 Task: Sort the products in the category "Stout" by price (lowest first).
Action: Mouse moved to (797, 291)
Screenshot: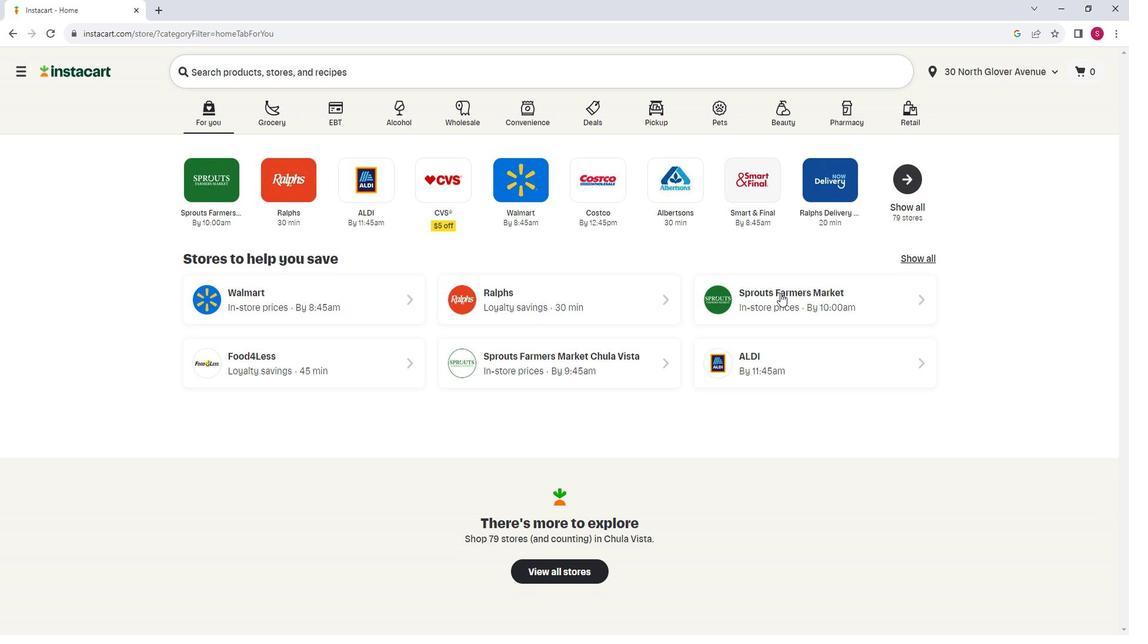 
Action: Mouse pressed left at (797, 291)
Screenshot: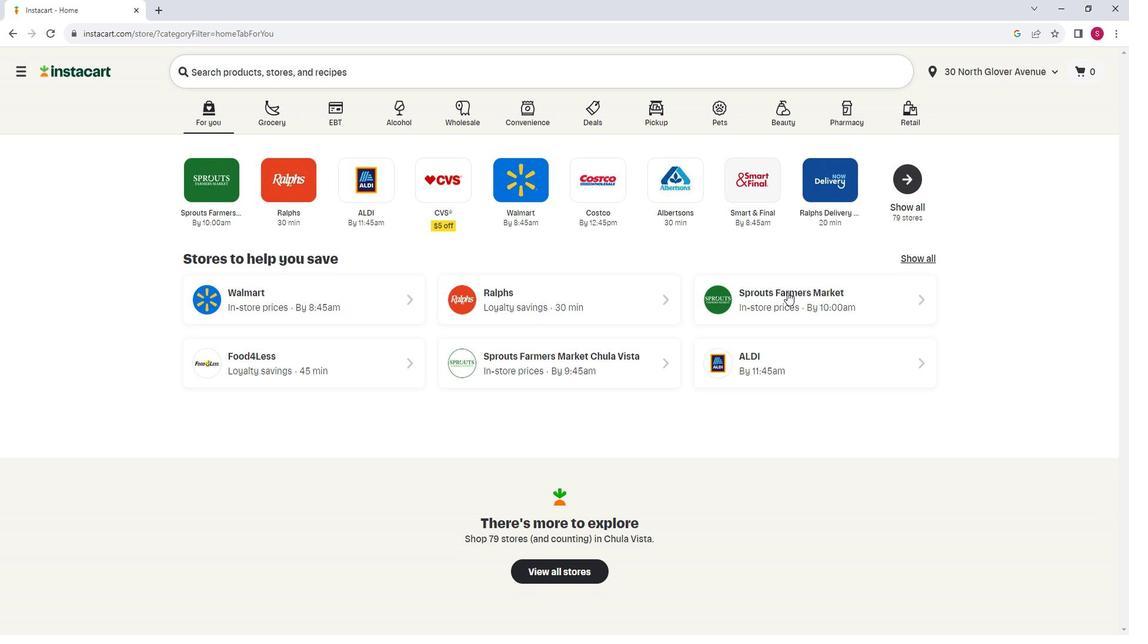 
Action: Mouse moved to (93, 364)
Screenshot: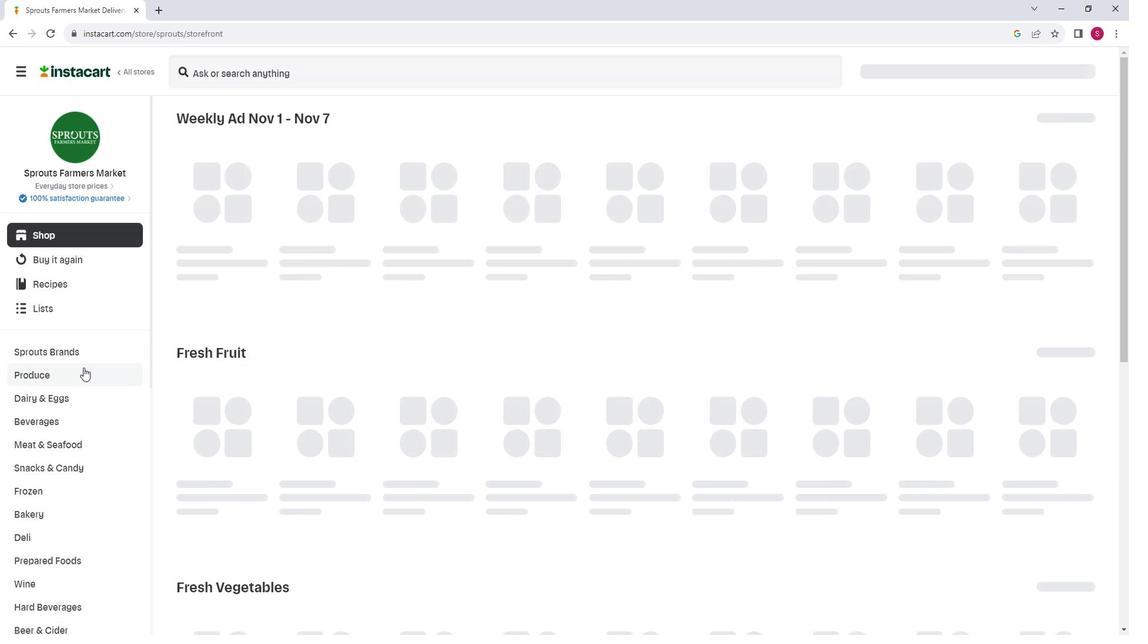 
Action: Mouse scrolled (93, 363) with delta (0, 0)
Screenshot: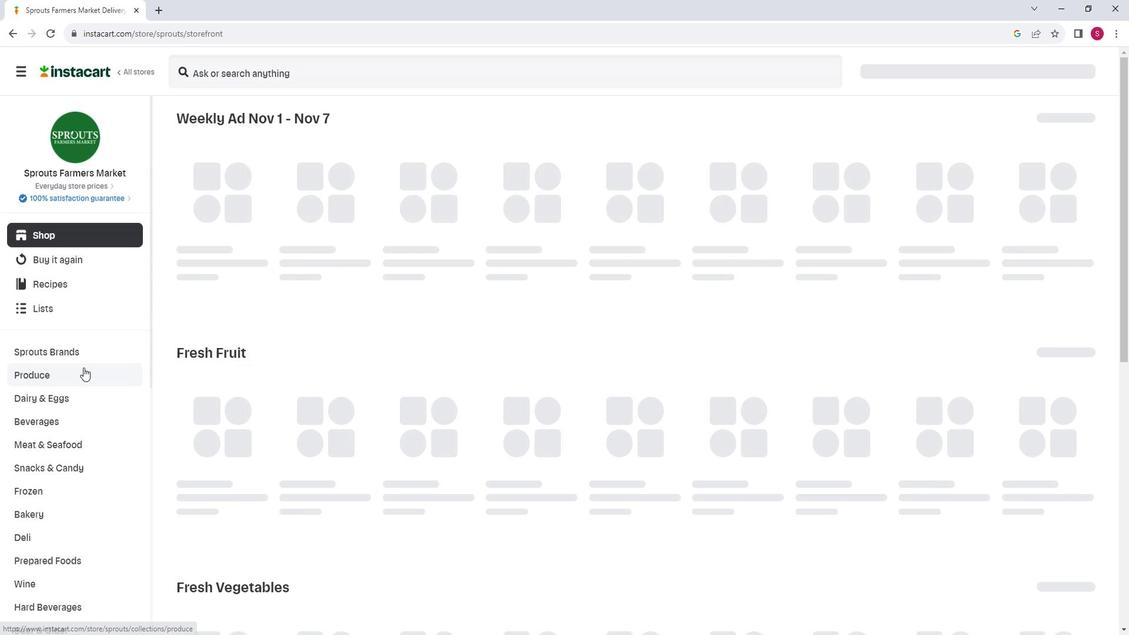 
Action: Mouse moved to (58, 554)
Screenshot: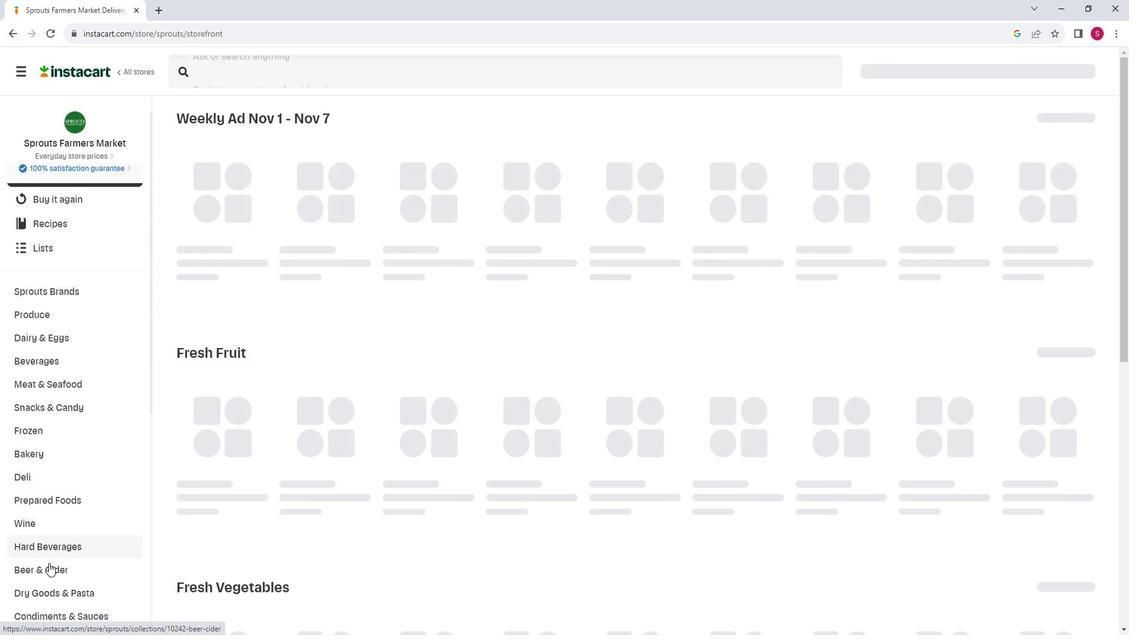 
Action: Mouse pressed left at (58, 554)
Screenshot: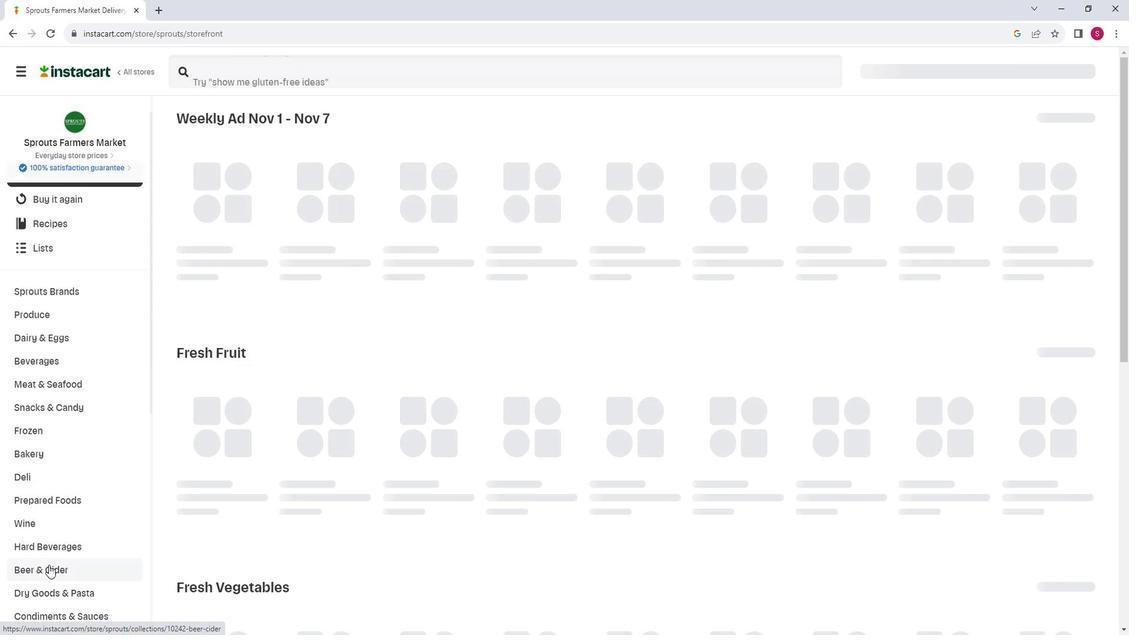 
Action: Mouse moved to (732, 156)
Screenshot: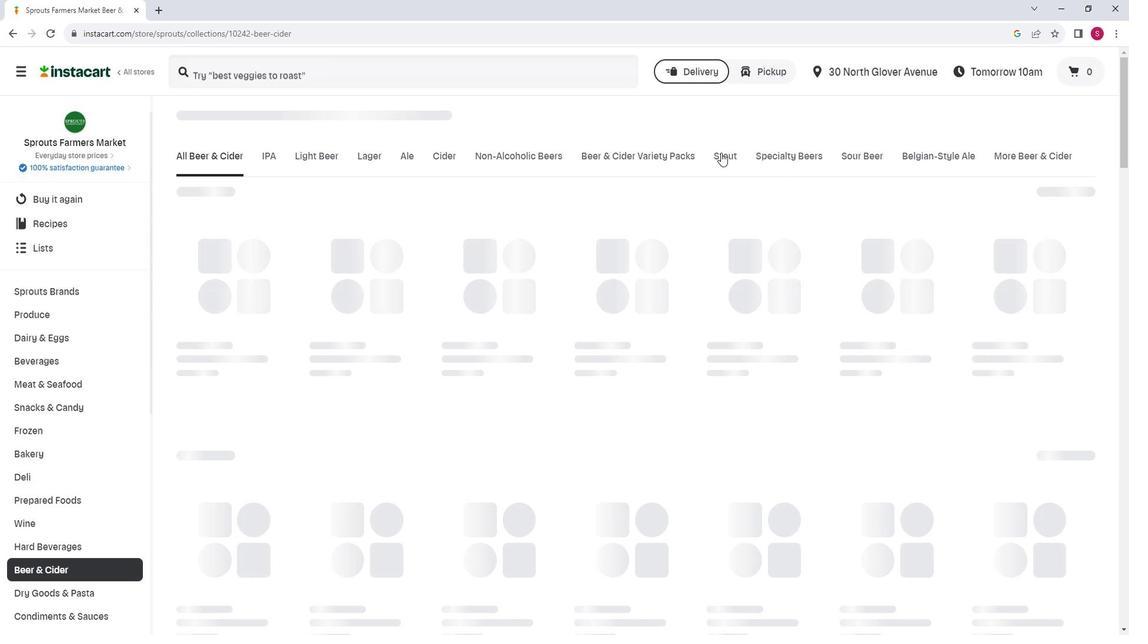 
Action: Mouse pressed left at (732, 156)
Screenshot: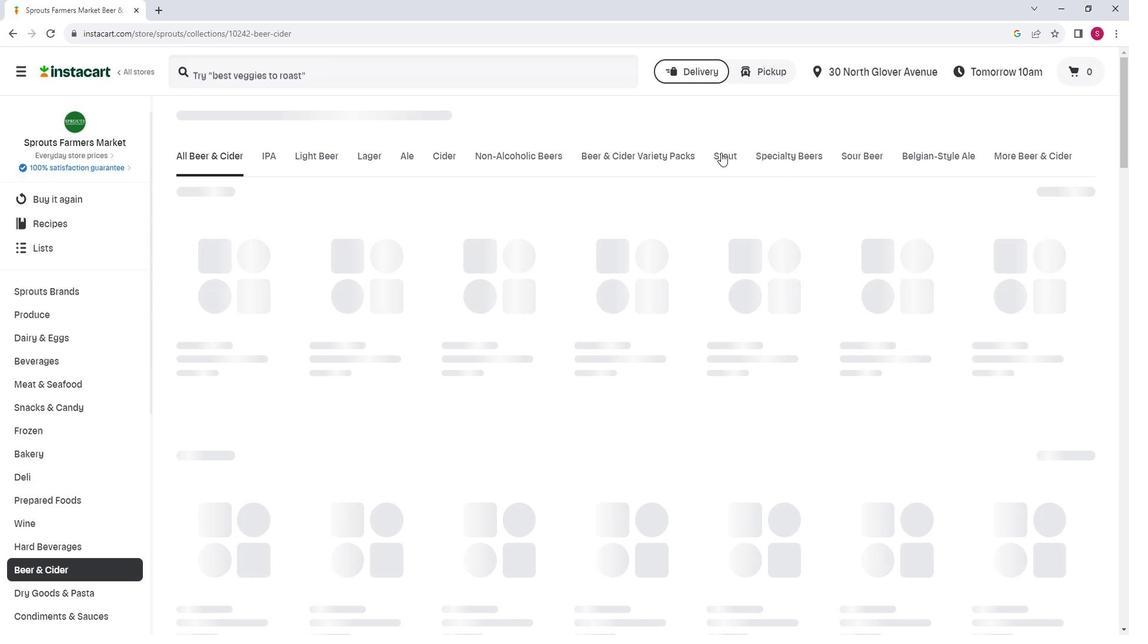 
Action: Mouse moved to (1108, 196)
Screenshot: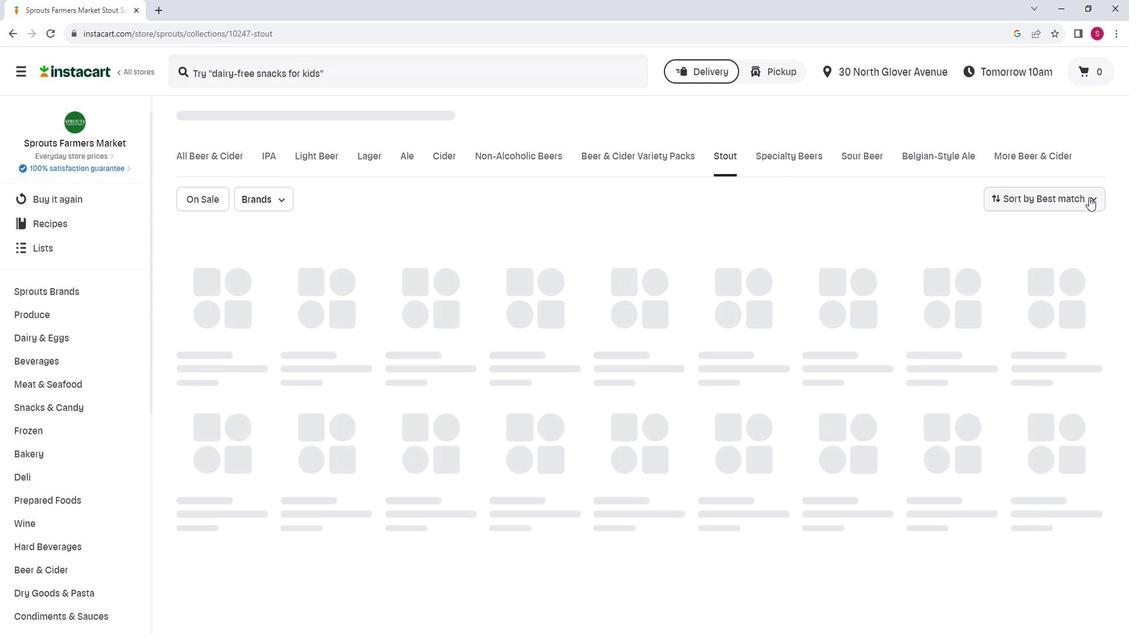 
Action: Mouse pressed left at (1108, 196)
Screenshot: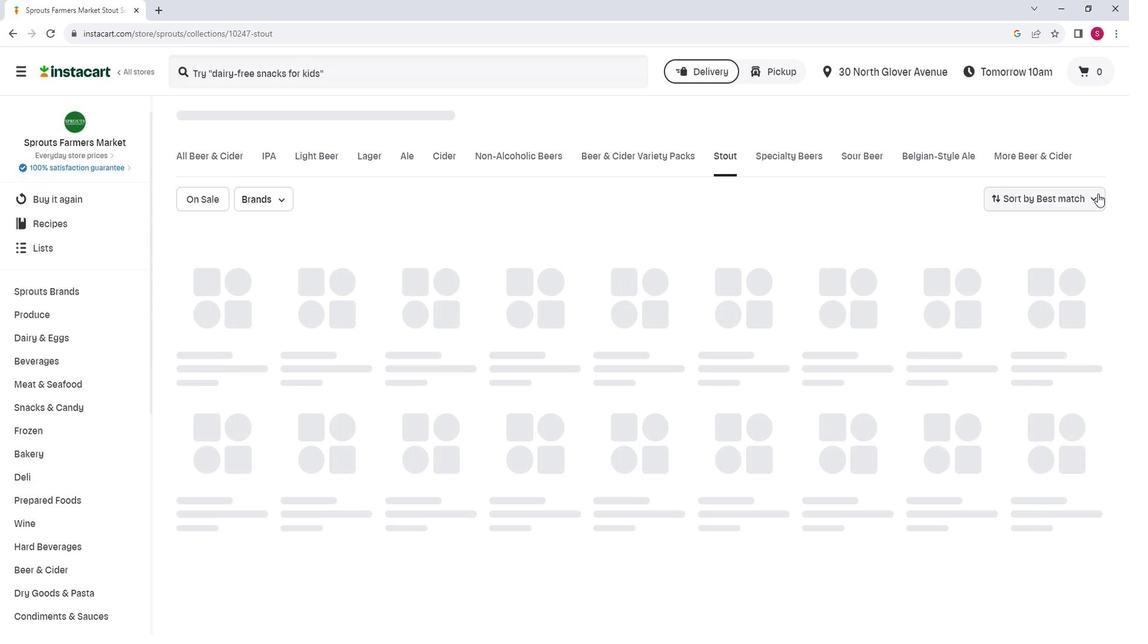 
Action: Mouse moved to (1082, 192)
Screenshot: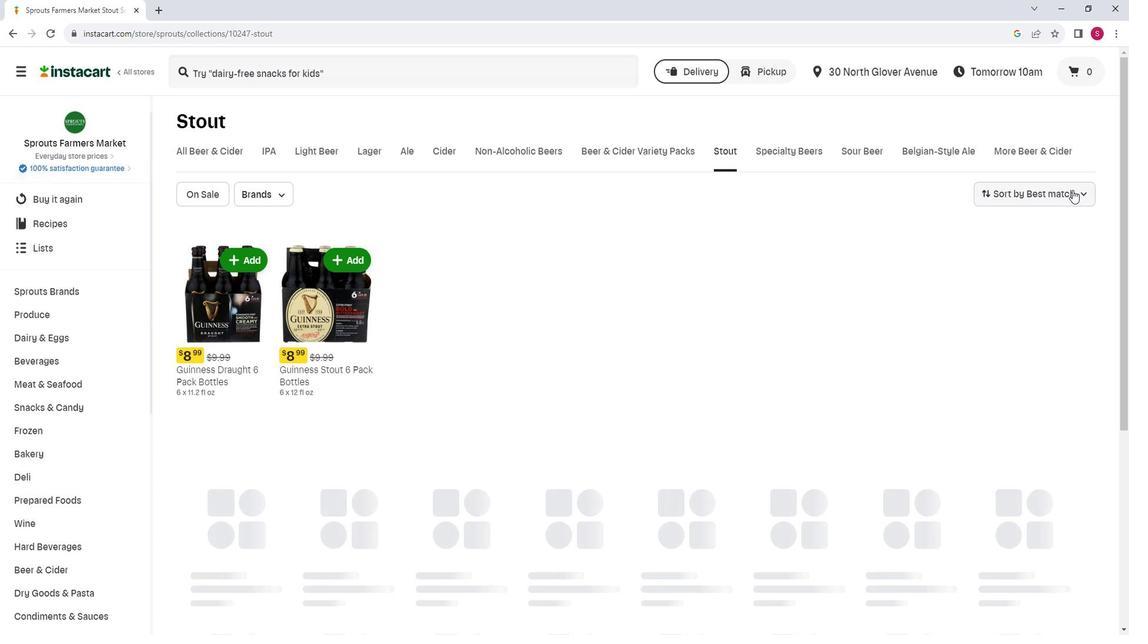 
Action: Mouse pressed left at (1082, 192)
Screenshot: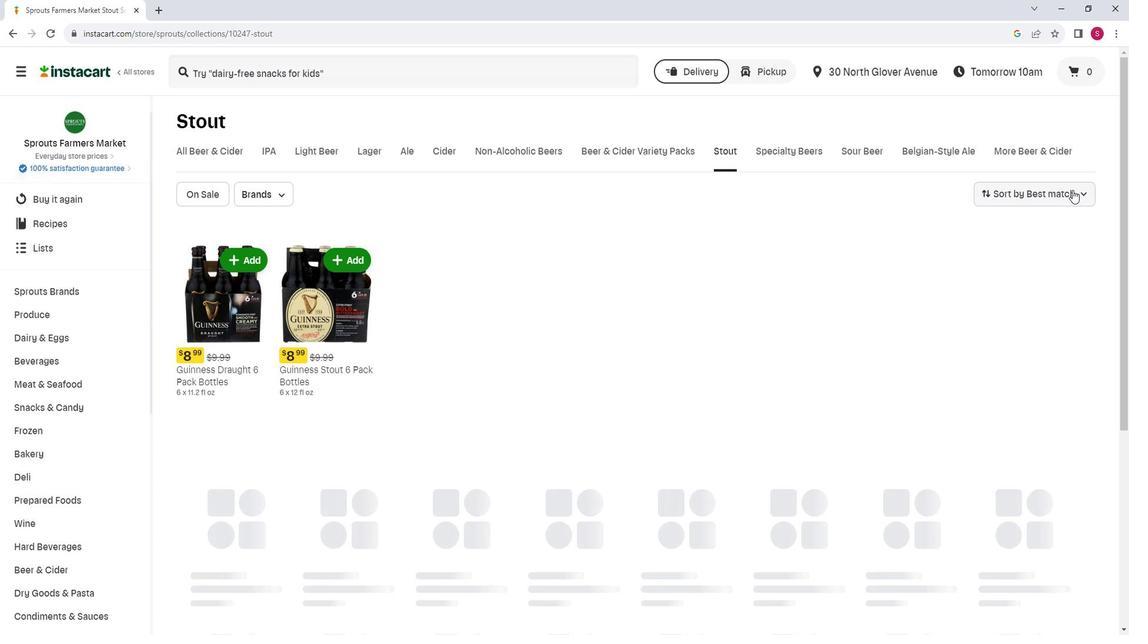 
Action: Mouse moved to (1085, 250)
Screenshot: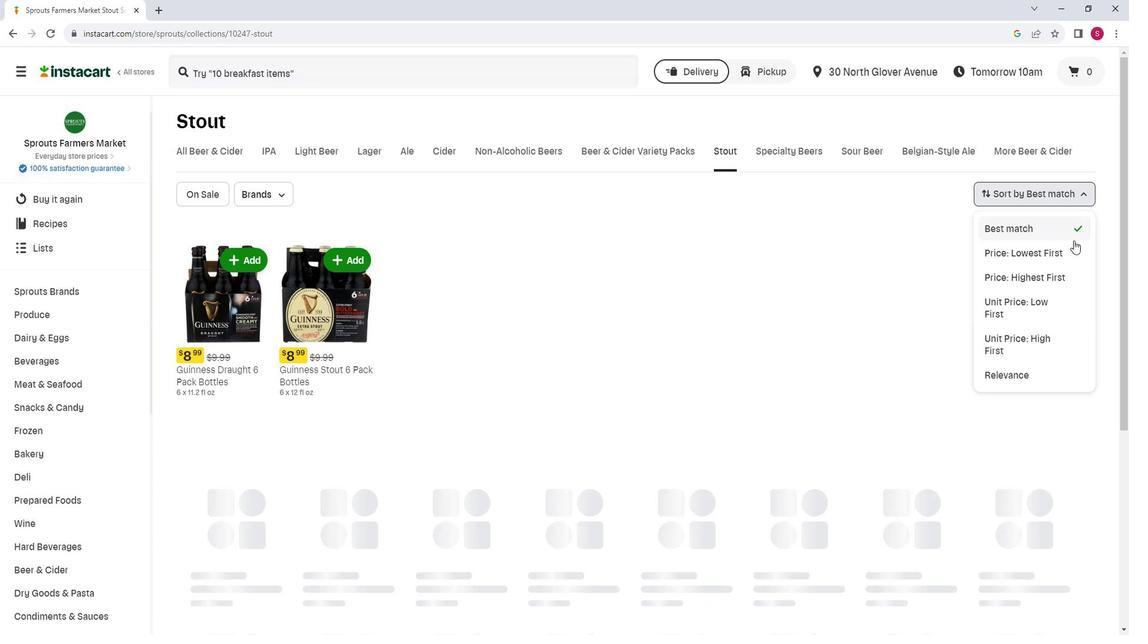 
Action: Mouse pressed left at (1085, 250)
Screenshot: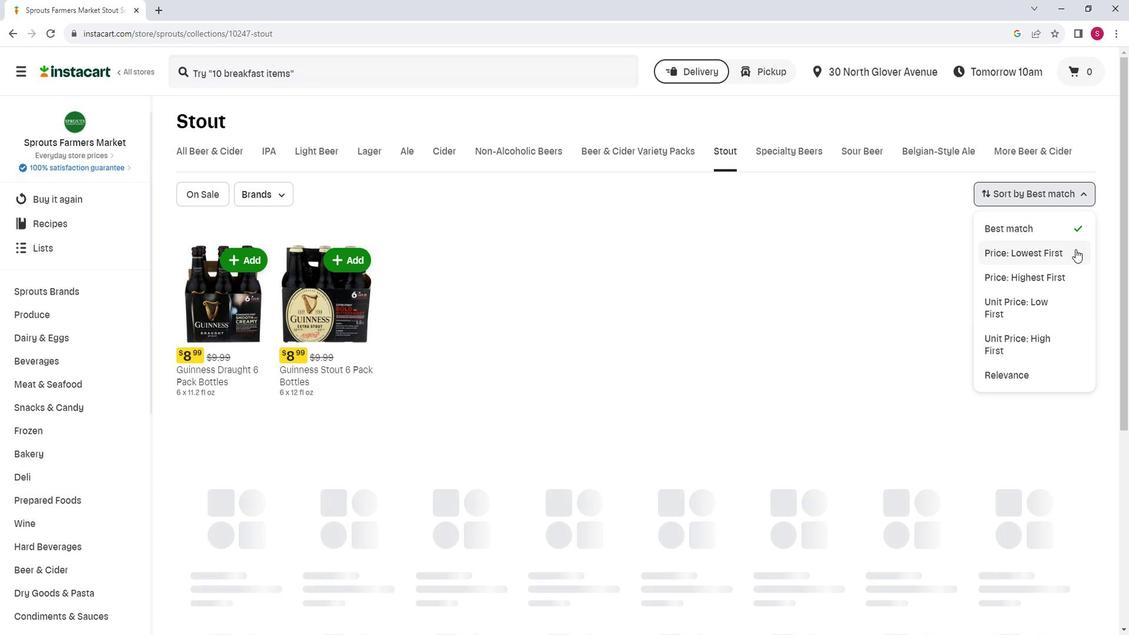 
Action: Mouse moved to (862, 322)
Screenshot: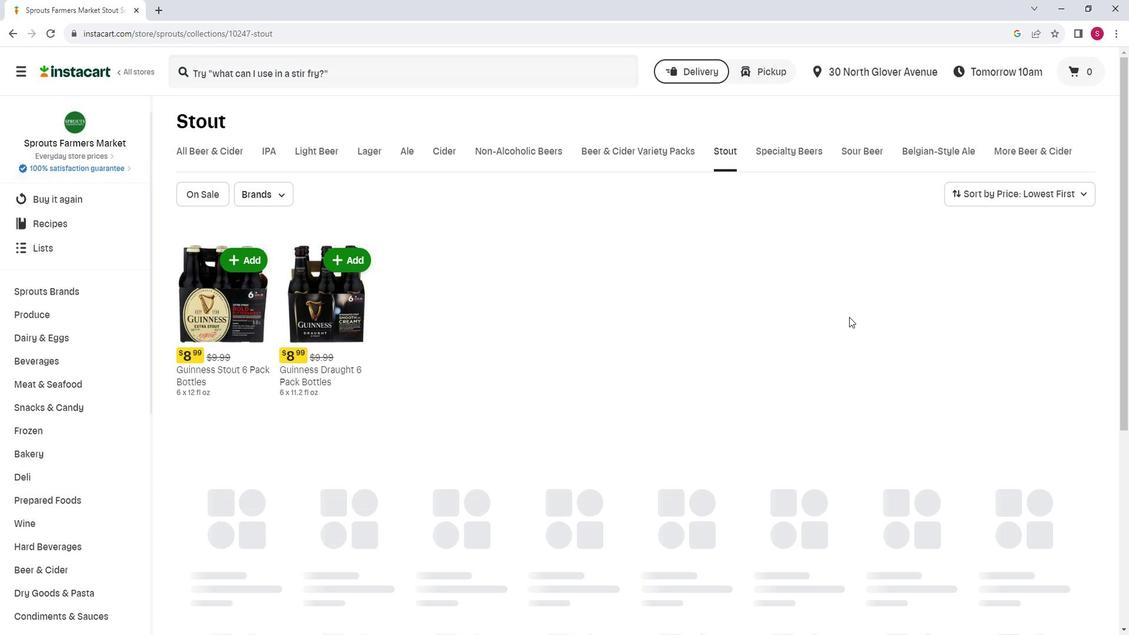 
Action: Mouse scrolled (862, 321) with delta (0, 0)
Screenshot: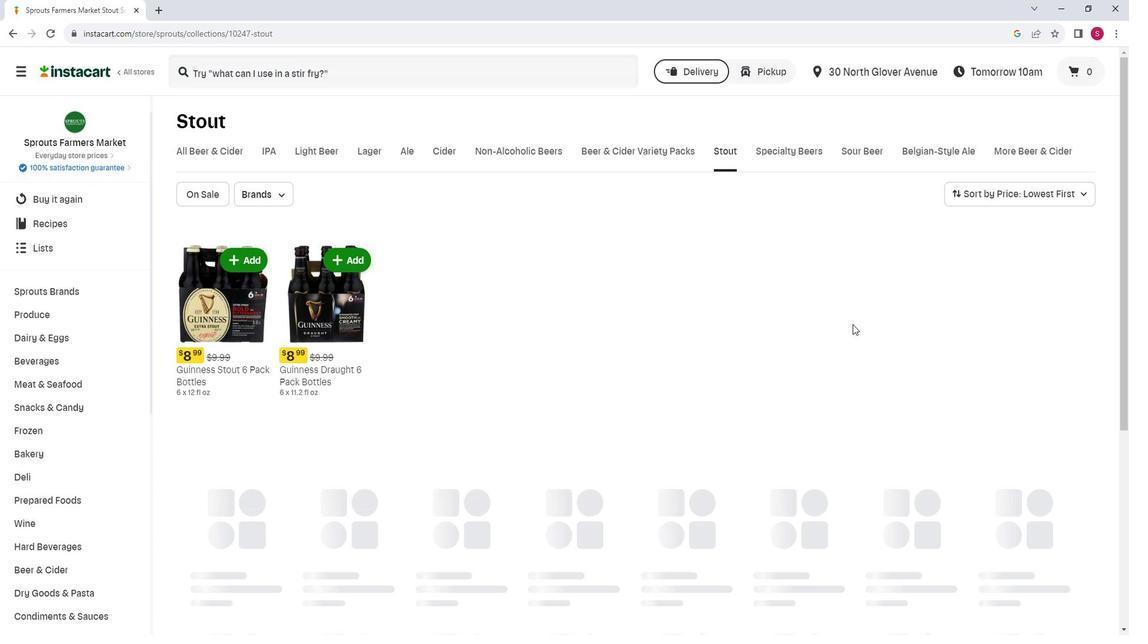 
Action: Mouse scrolled (862, 321) with delta (0, 0)
Screenshot: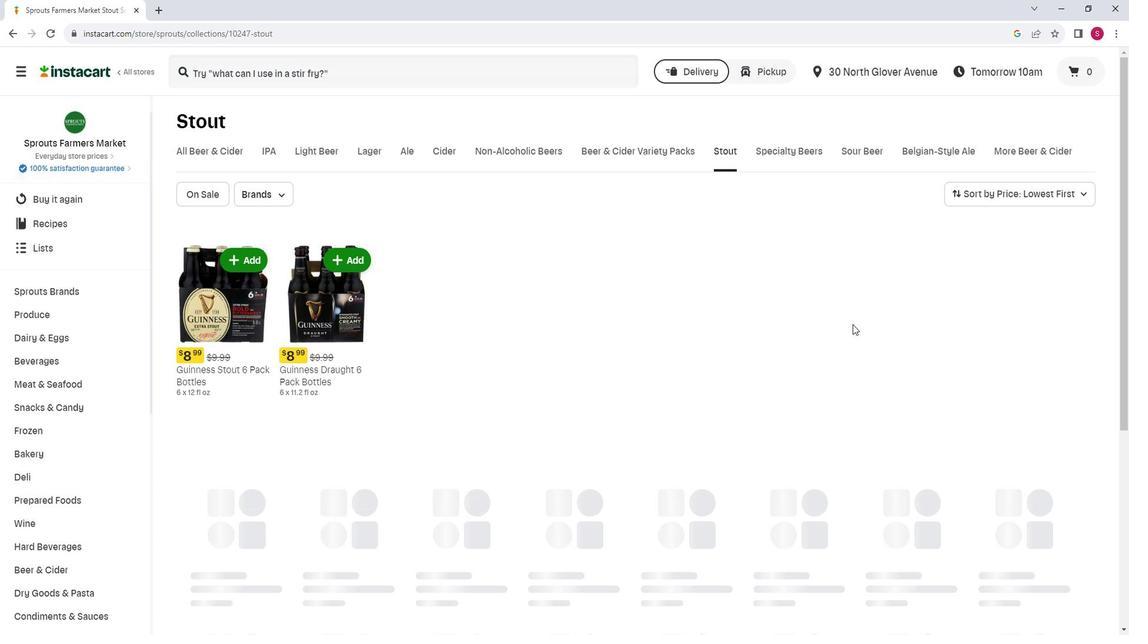 
Action: Mouse moved to (862, 322)
Screenshot: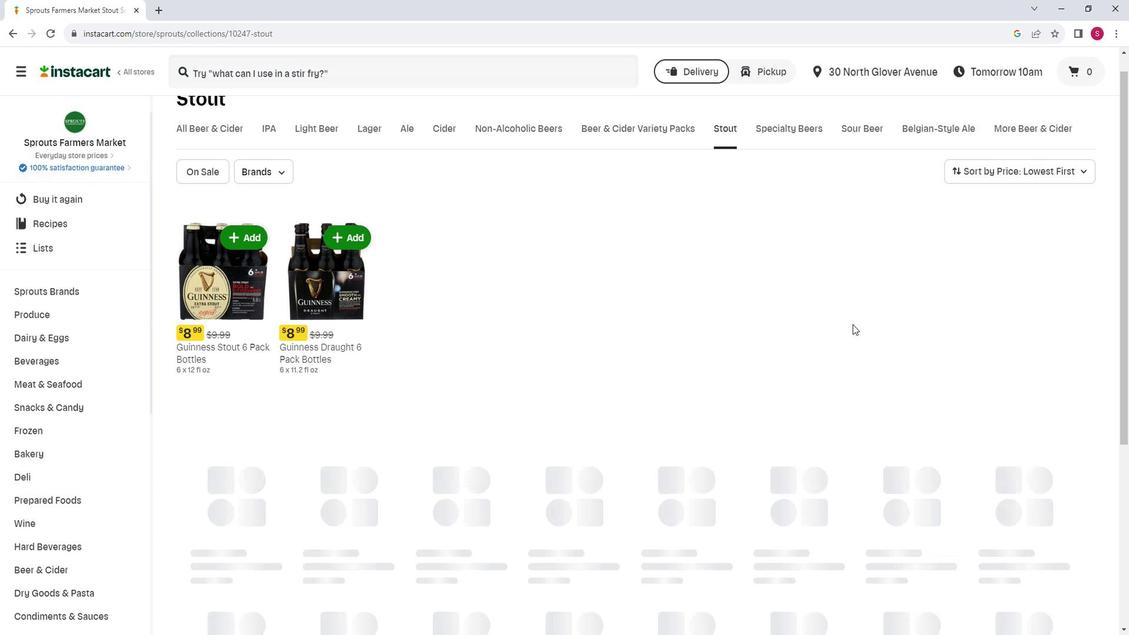 
